 Task: Find the contact 'Saul' in Outlook and then check your email inbox.
Action: Mouse moved to (893, 84)
Screenshot: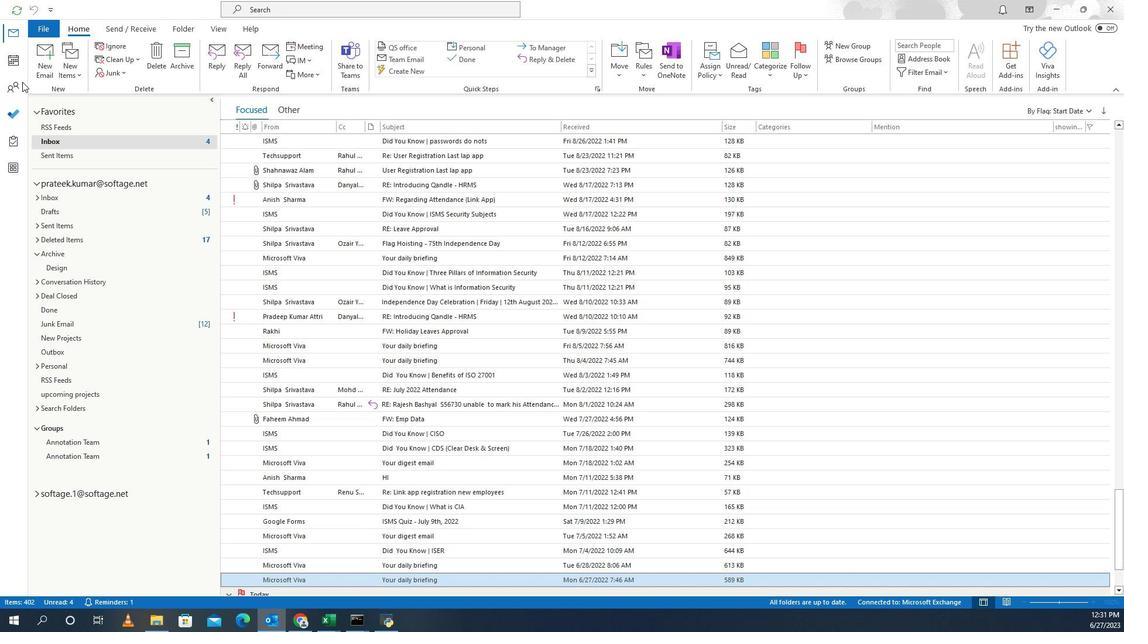 
Action: Mouse pressed left at (893, 84)
Screenshot: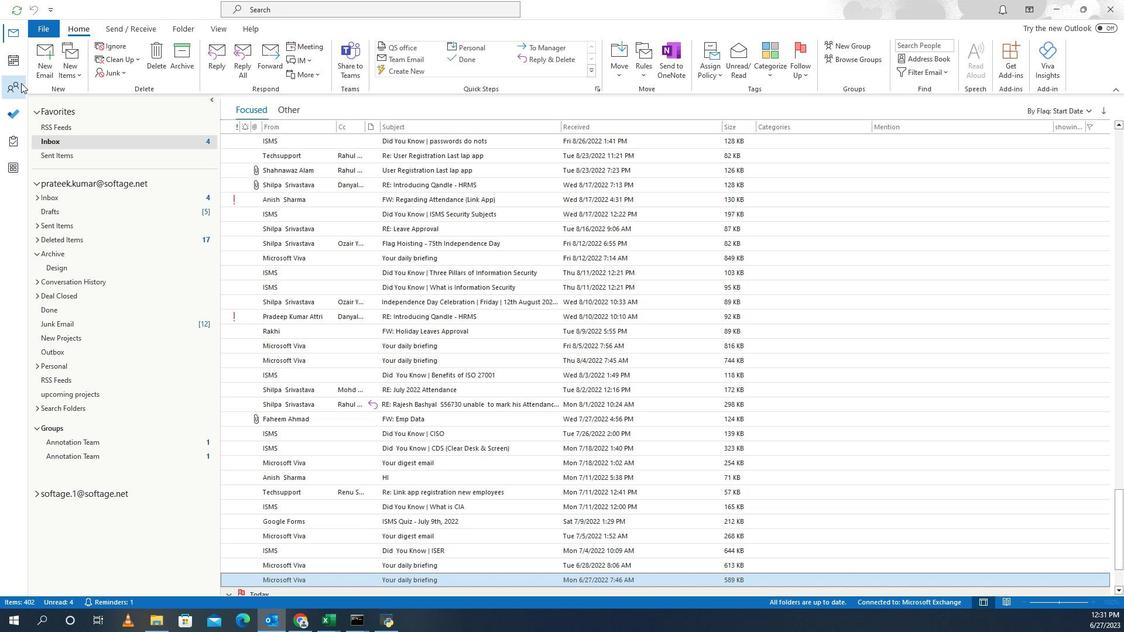 
Action: Mouse moved to (1126, 268)
Screenshot: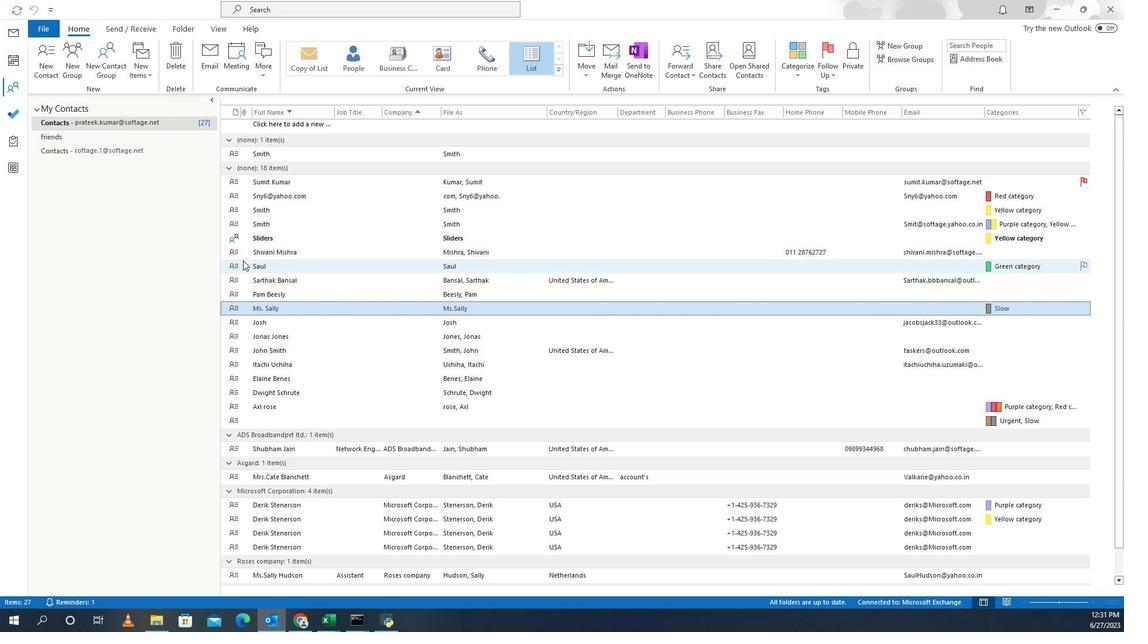 
Action: Mouse pressed left at (1126, 268)
Screenshot: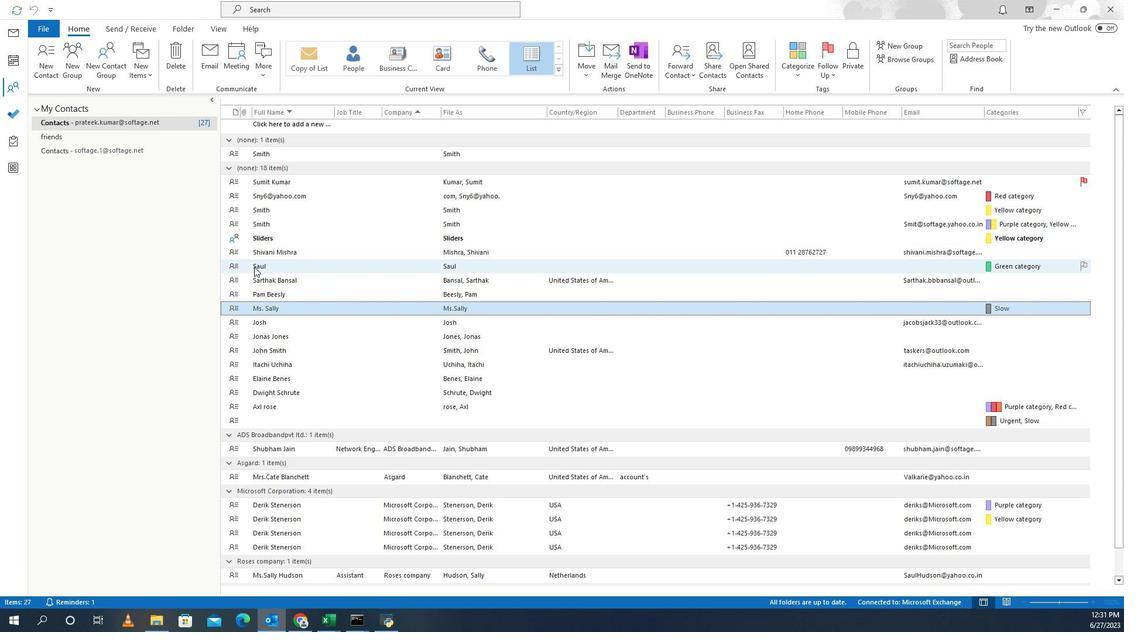 
Action: Mouse moved to (1057, 60)
Screenshot: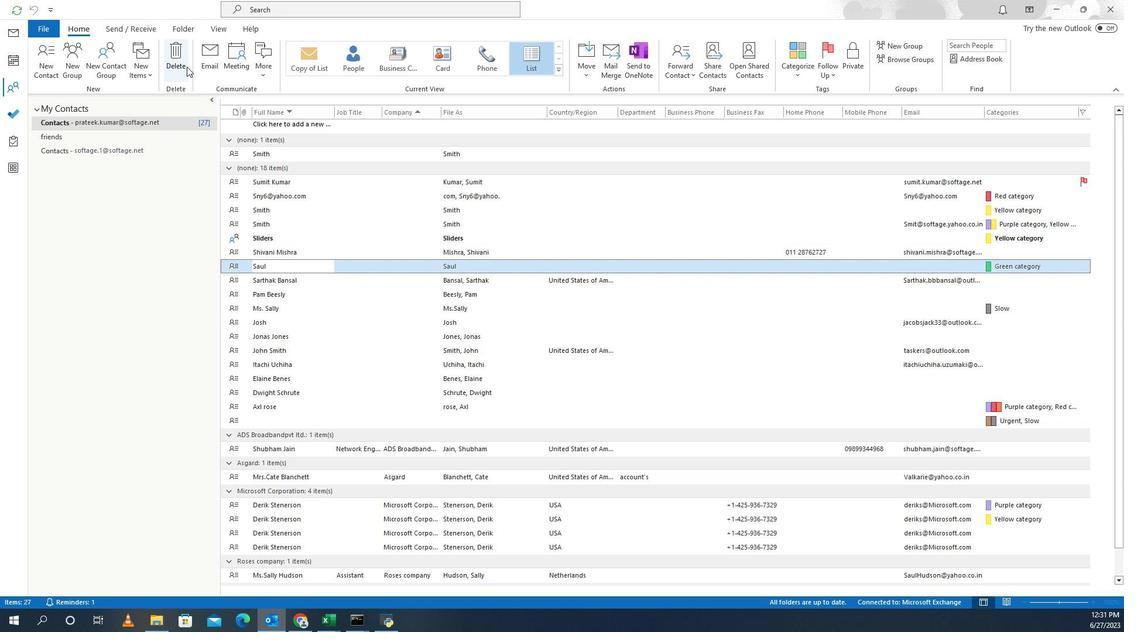 
Action: Mouse pressed left at (1057, 60)
Screenshot: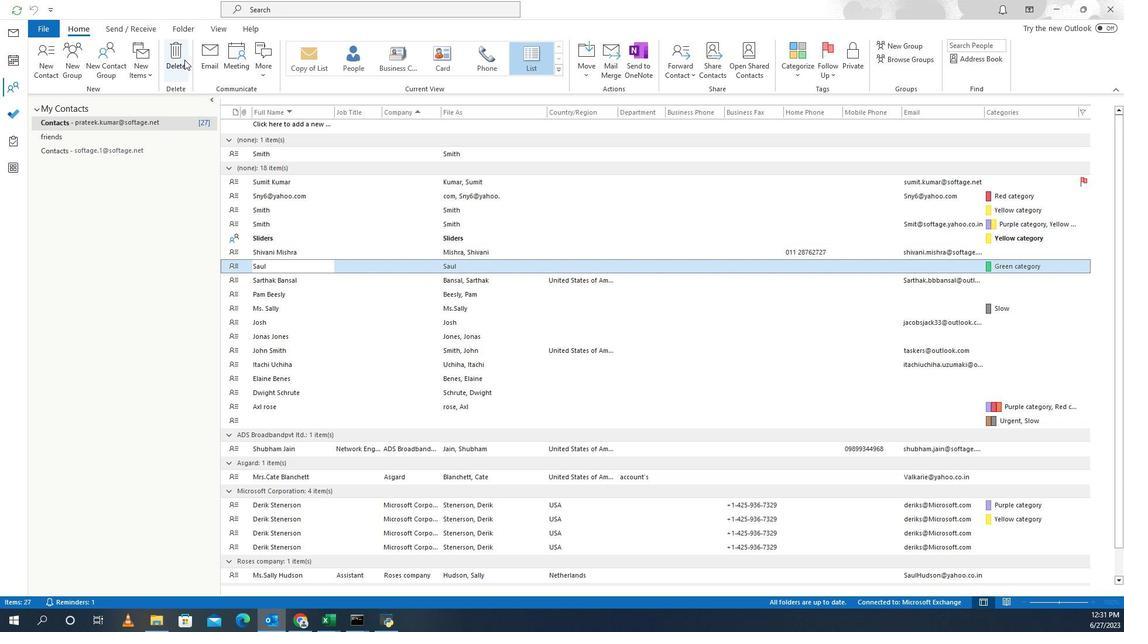 
Action: Mouse moved to (1071, 87)
Screenshot: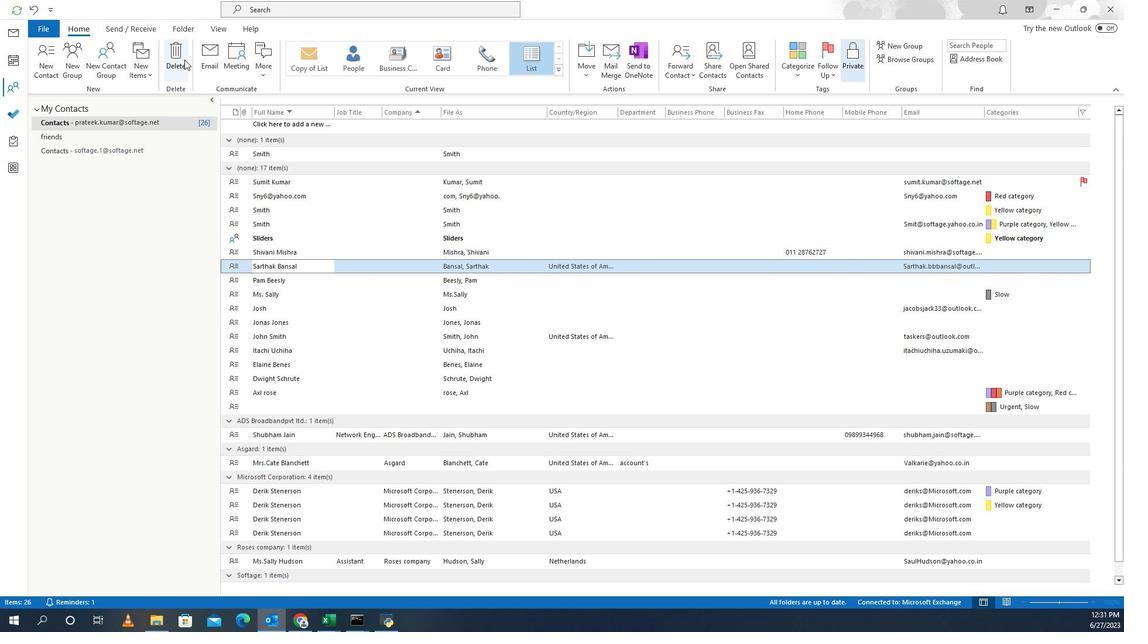 
